 Task: Create List Brand Positioning Management in Board Data Analytics Platforms and Tools to Workspace Leadership Coaching Services. Create List Brand Positioning Metrics in Board Social Media Influencer Identification and Outreach to Workspace Leadership Coaching Services. Create List Brand Positioning Governance in Board Market Analysis for Market Segmentation Strategy to Workspace Leadership Coaching Services
Action: Mouse moved to (80, 292)
Screenshot: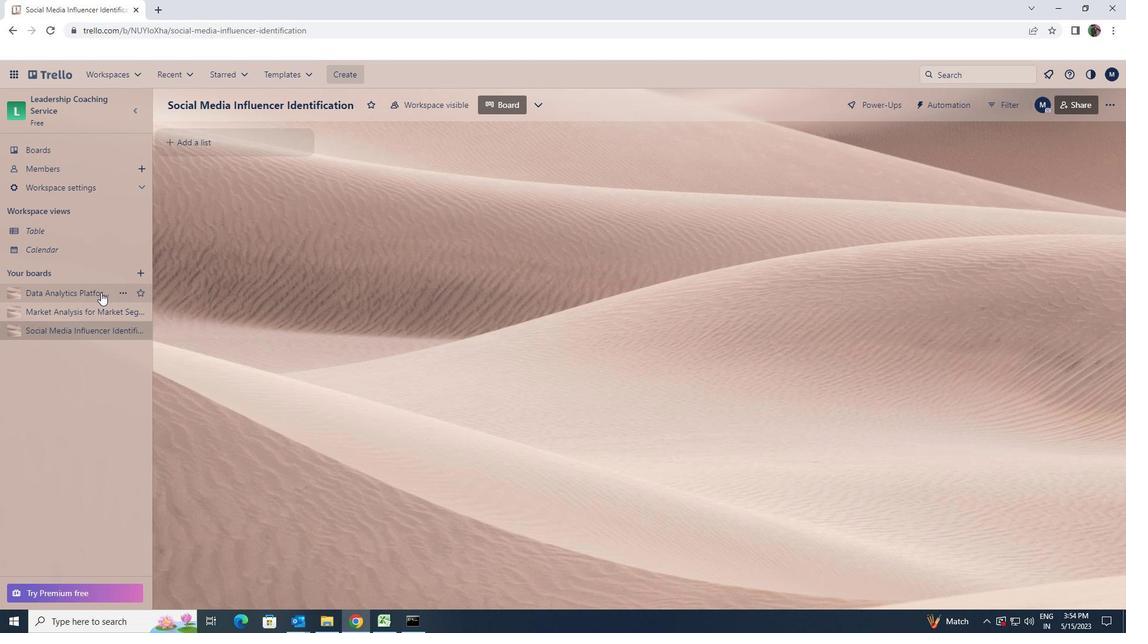 
Action: Mouse pressed left at (80, 292)
Screenshot: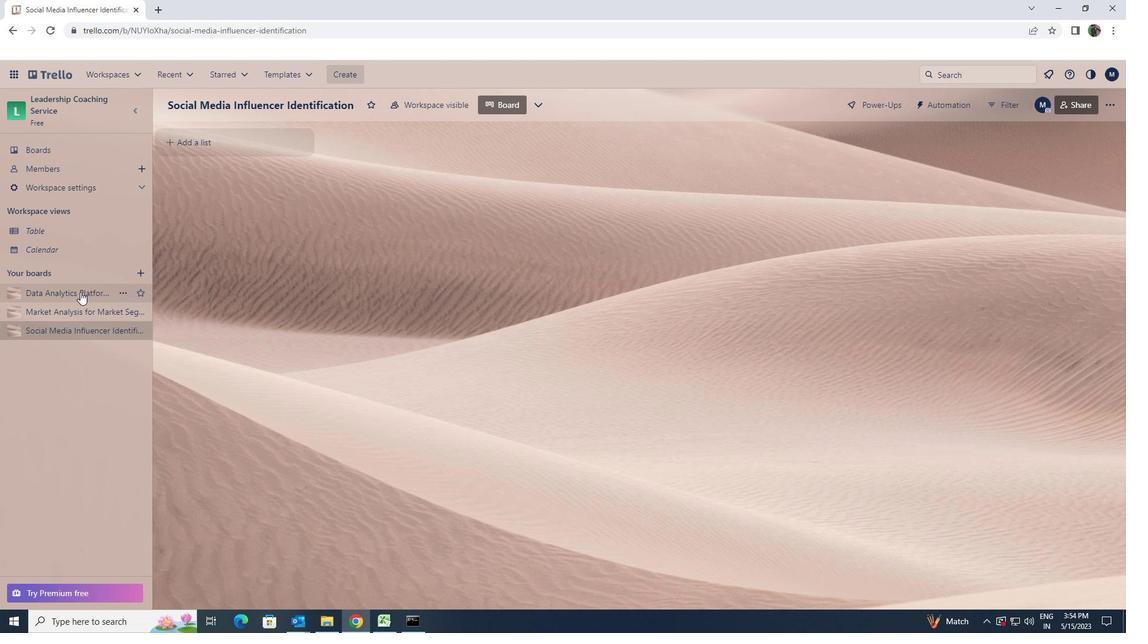 
Action: Mouse moved to (202, 148)
Screenshot: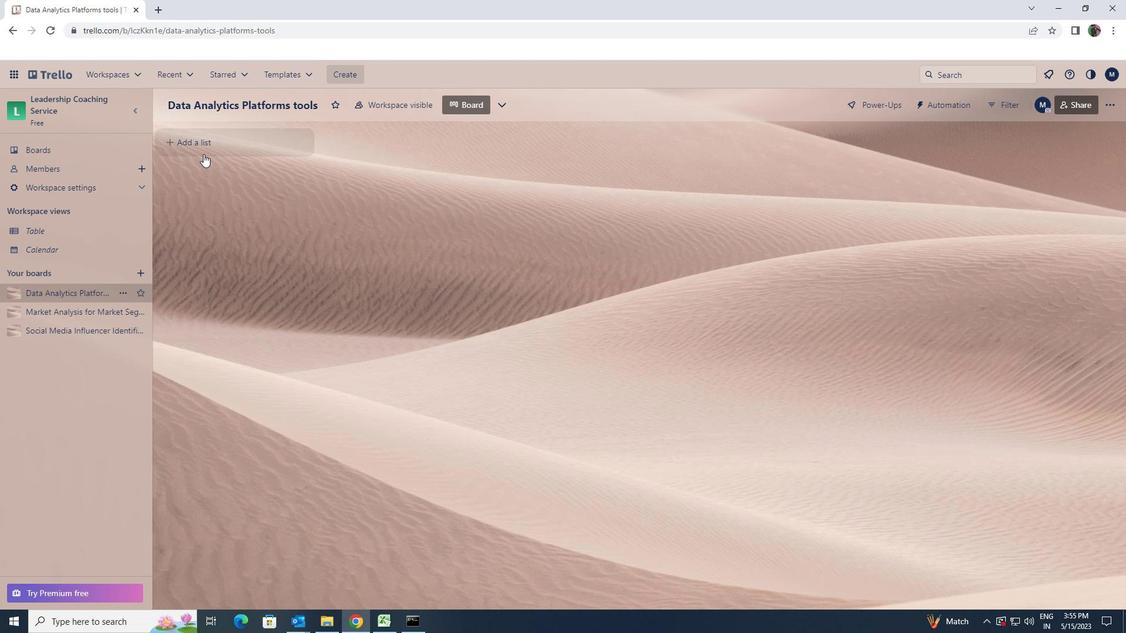 
Action: Mouse pressed left at (202, 148)
Screenshot: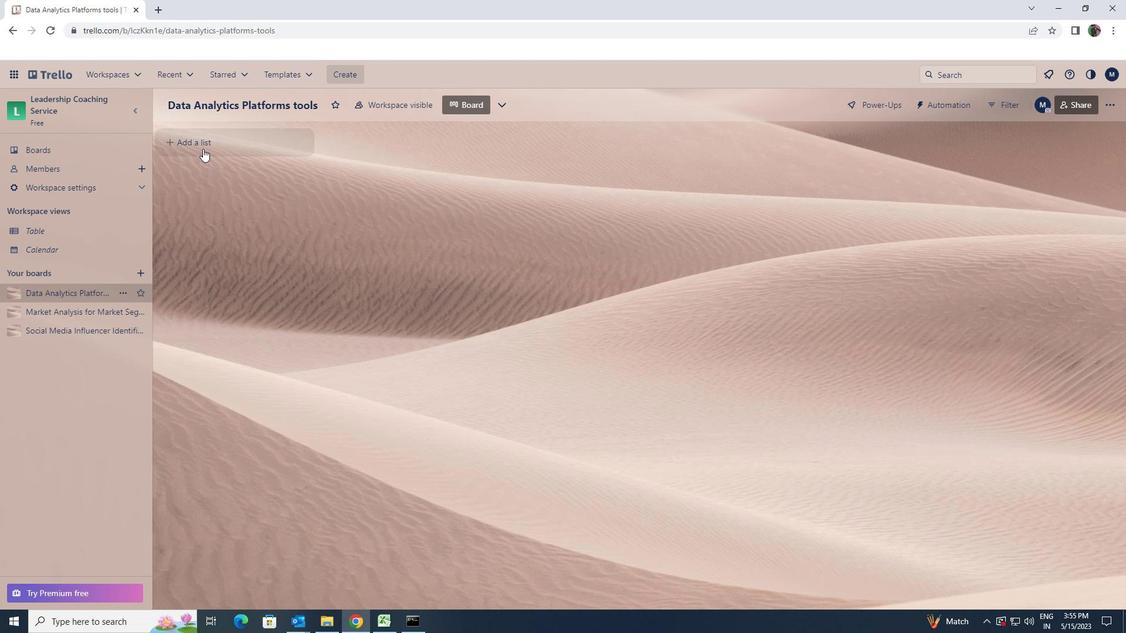 
Action: Key pressed <Key.shift><Key.shift><Key.shift><Key.shift><Key.shift><Key.shift><Key.shift><Key.shift><Key.shift><Key.shift><Key.shift><Key.shift><Key.shift><Key.shift><Key.shift><Key.shift><Key.shift><Key.shift><Key.shift><Key.shift><Key.shift><Key.shift><Key.shift><Key.shift>BRAND<Key.space>POSITIONING<Key.space><Key.shift>MANAGEMENT
Screenshot: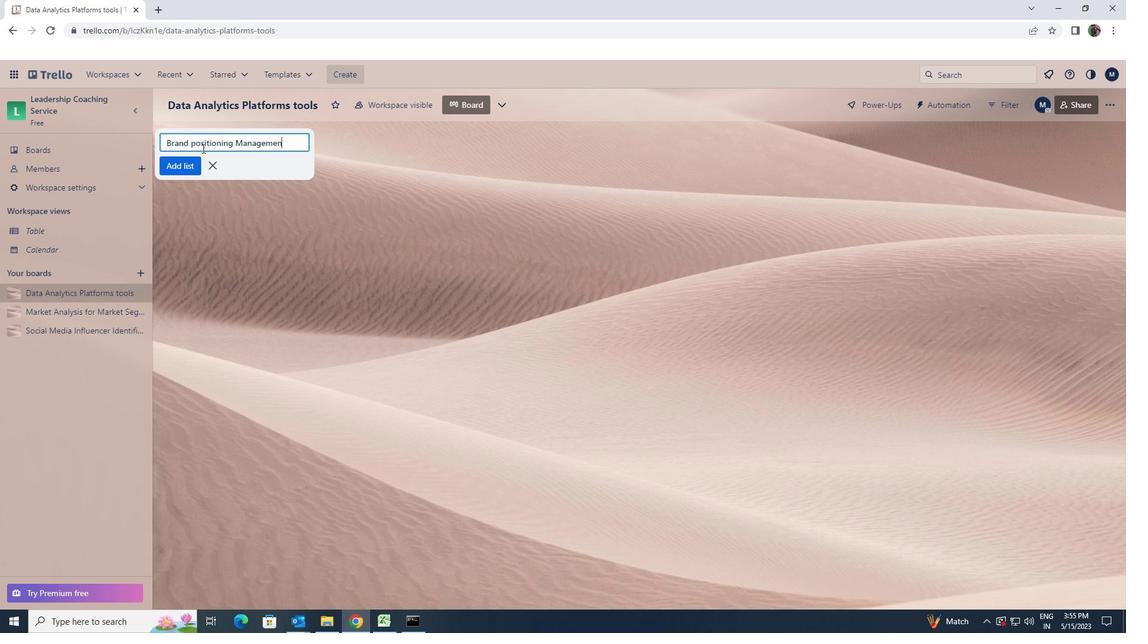 
Action: Mouse moved to (188, 165)
Screenshot: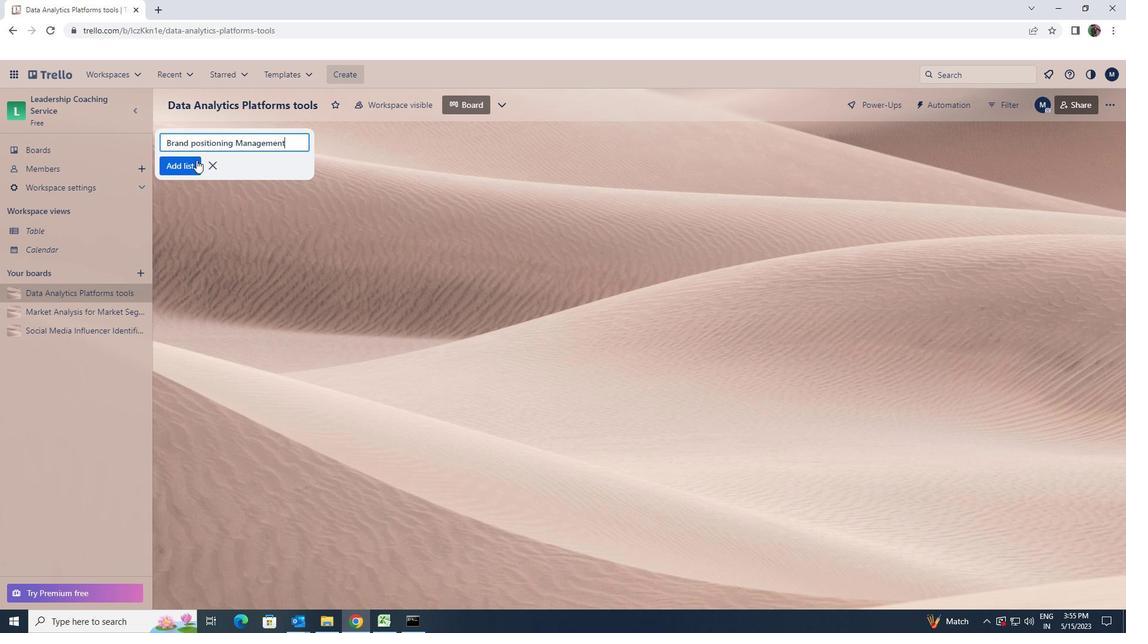
Action: Mouse pressed left at (188, 165)
Screenshot: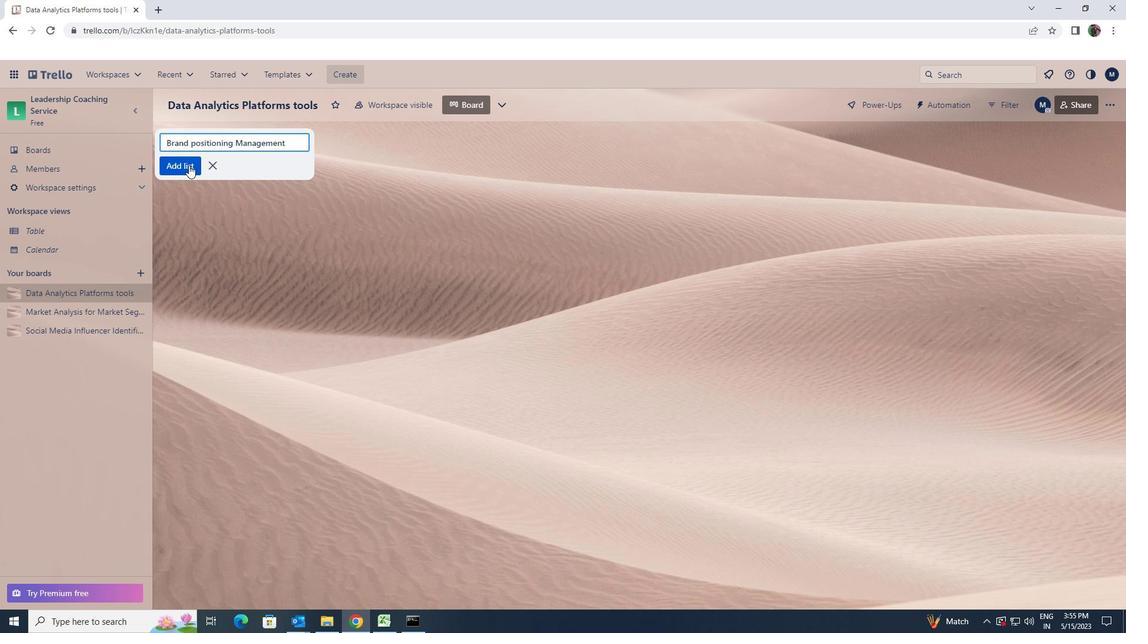 
Action: Mouse moved to (85, 328)
Screenshot: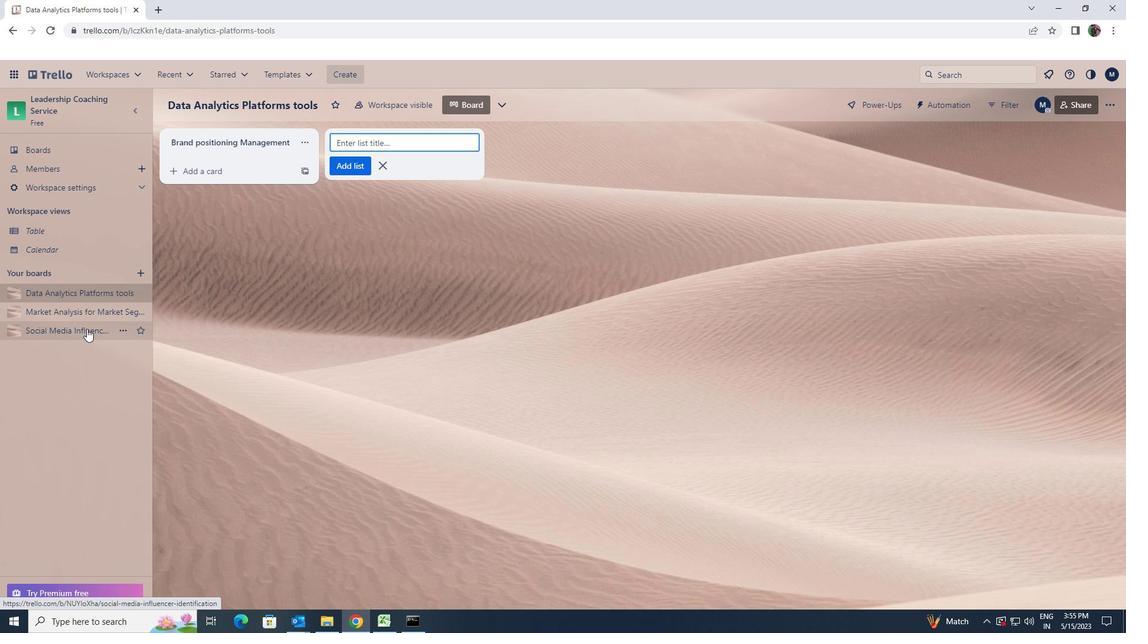 
Action: Mouse pressed left at (85, 328)
Screenshot: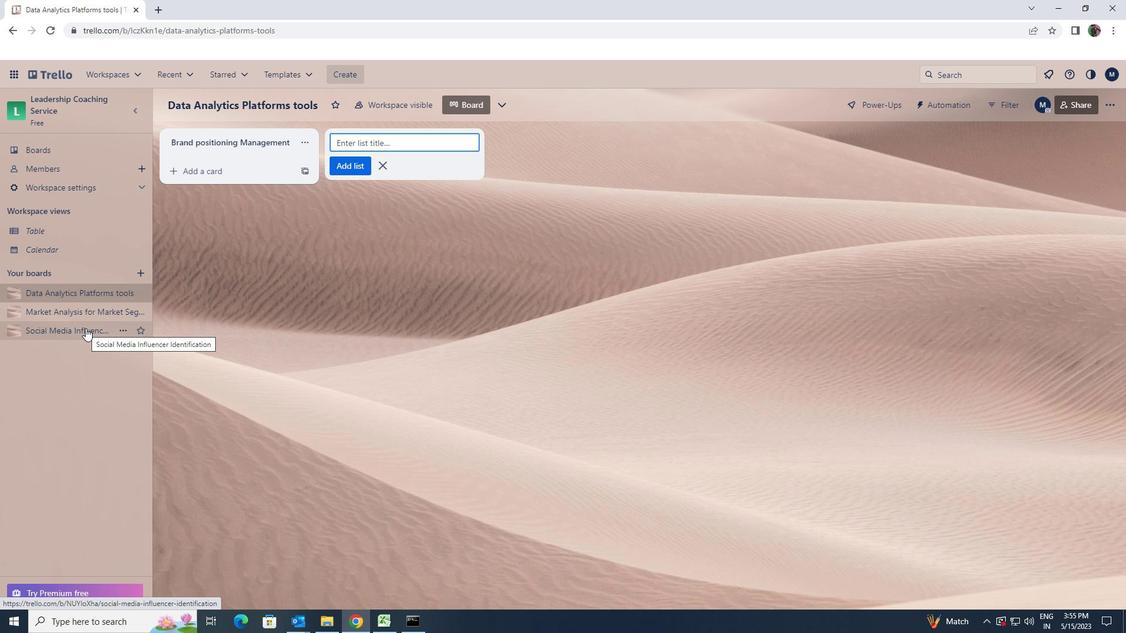 
Action: Mouse moved to (271, 147)
Screenshot: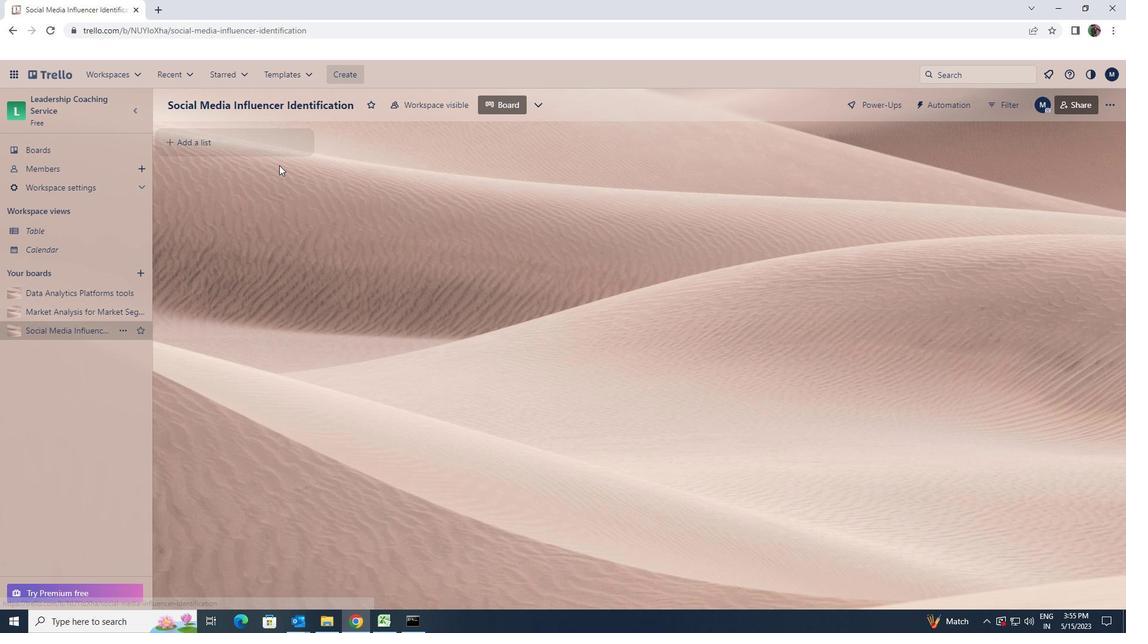 
Action: Mouse pressed left at (271, 147)
Screenshot: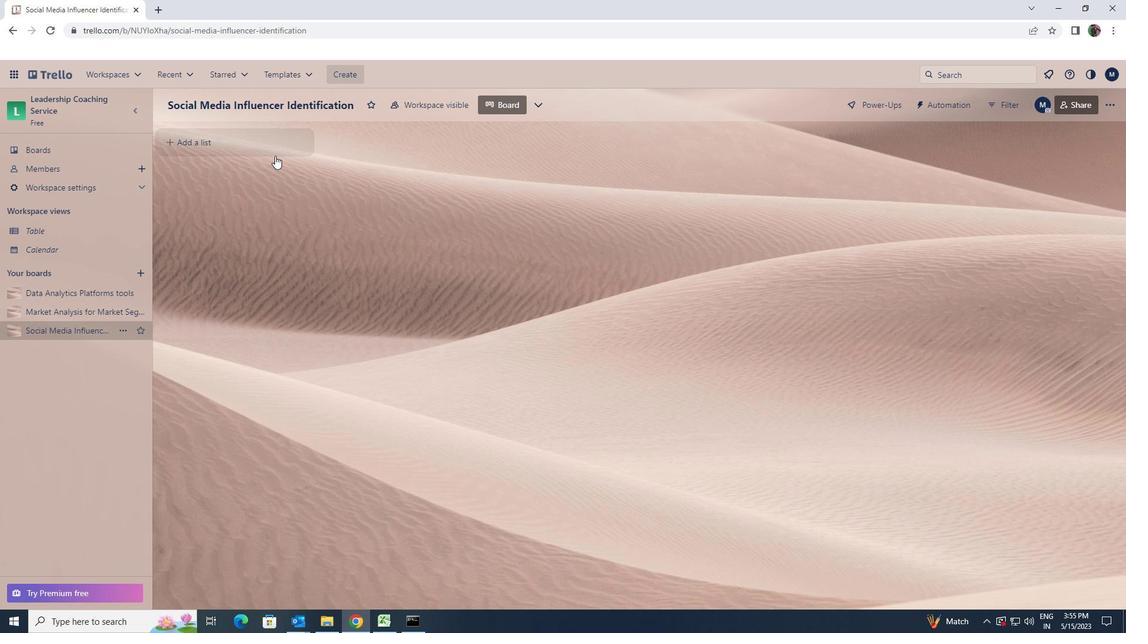 
Action: Key pressed <Key.shift><Key.shift><Key.shift><Key.shift><Key.shift>BRAND<Key.space><Key.shift><Key.shift>POSITIONING<Key.space><Key.shift>METRICS
Screenshot: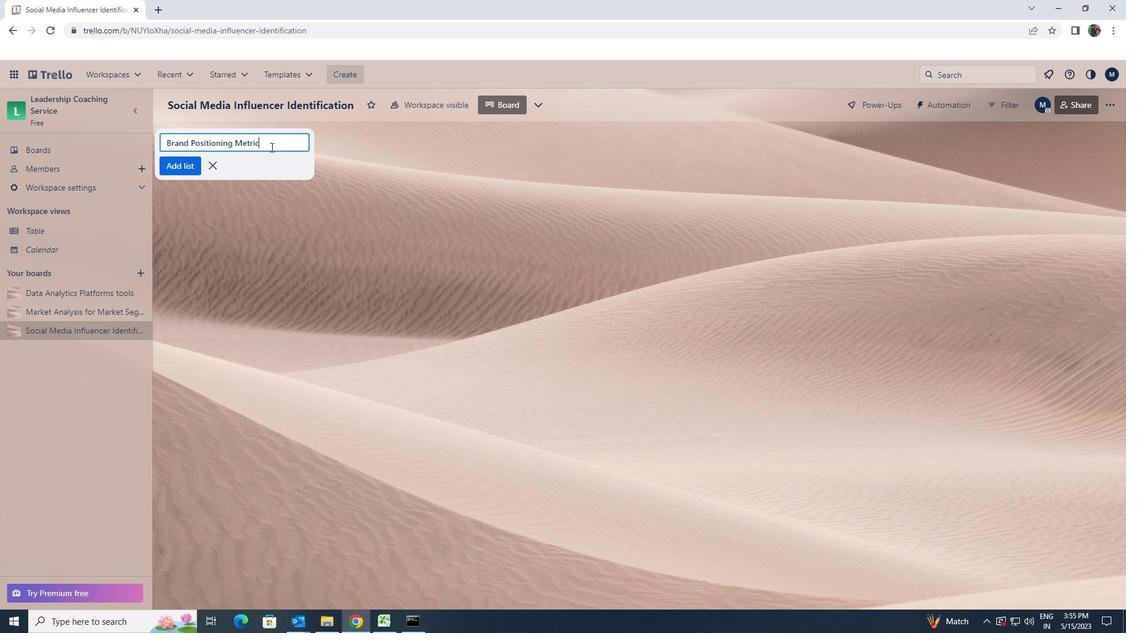 
Action: Mouse moved to (181, 166)
Screenshot: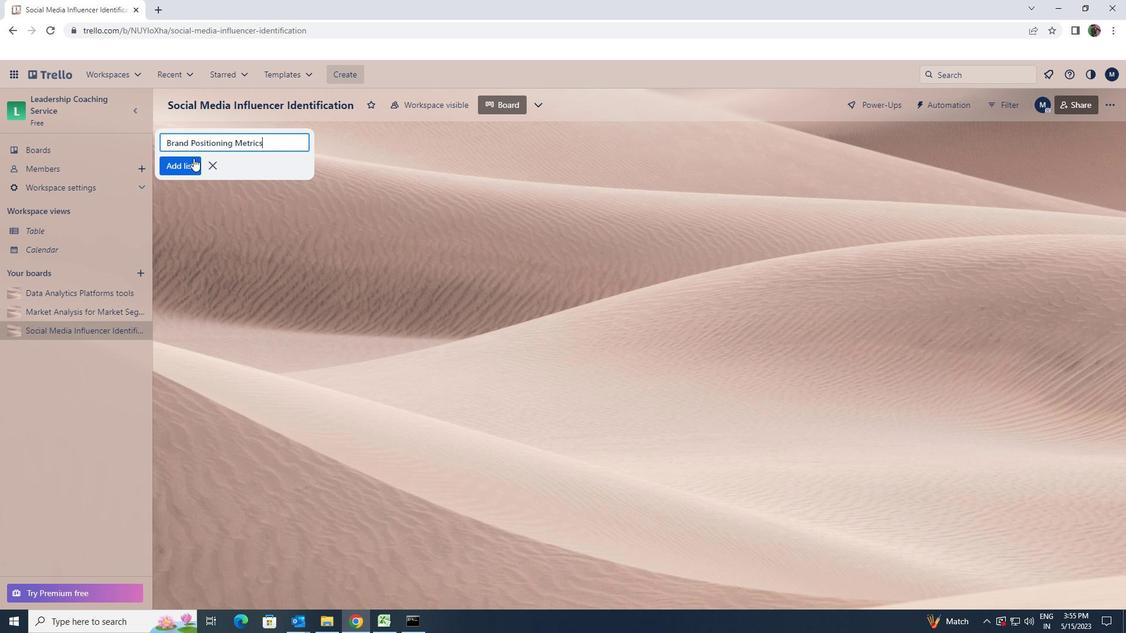 
Action: Mouse pressed left at (181, 166)
Screenshot: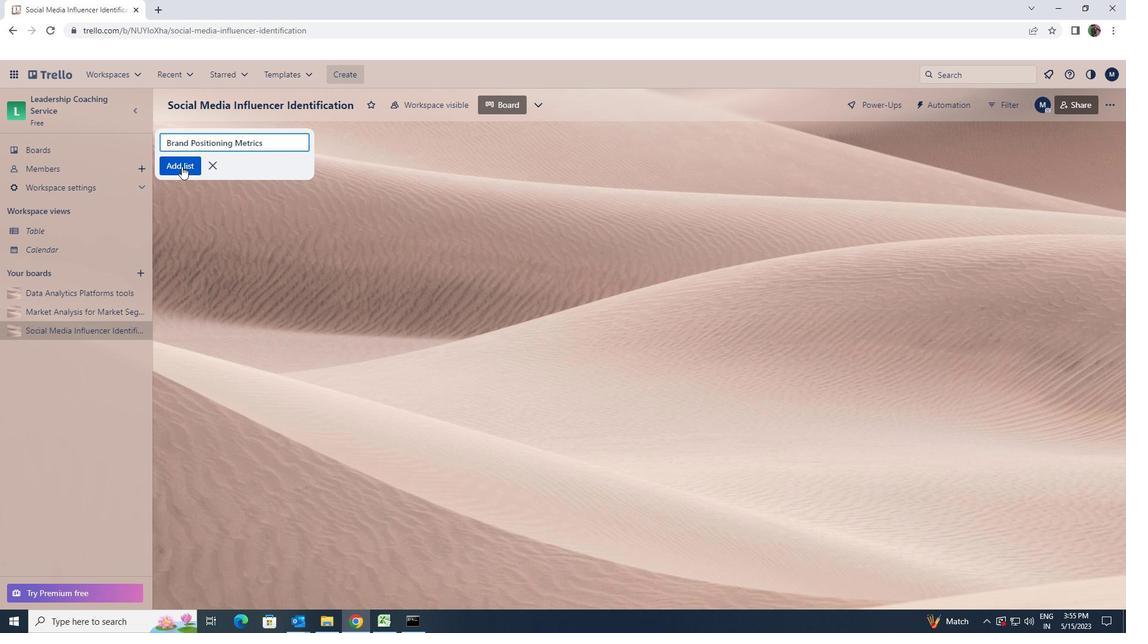 
Action: Mouse moved to (76, 308)
Screenshot: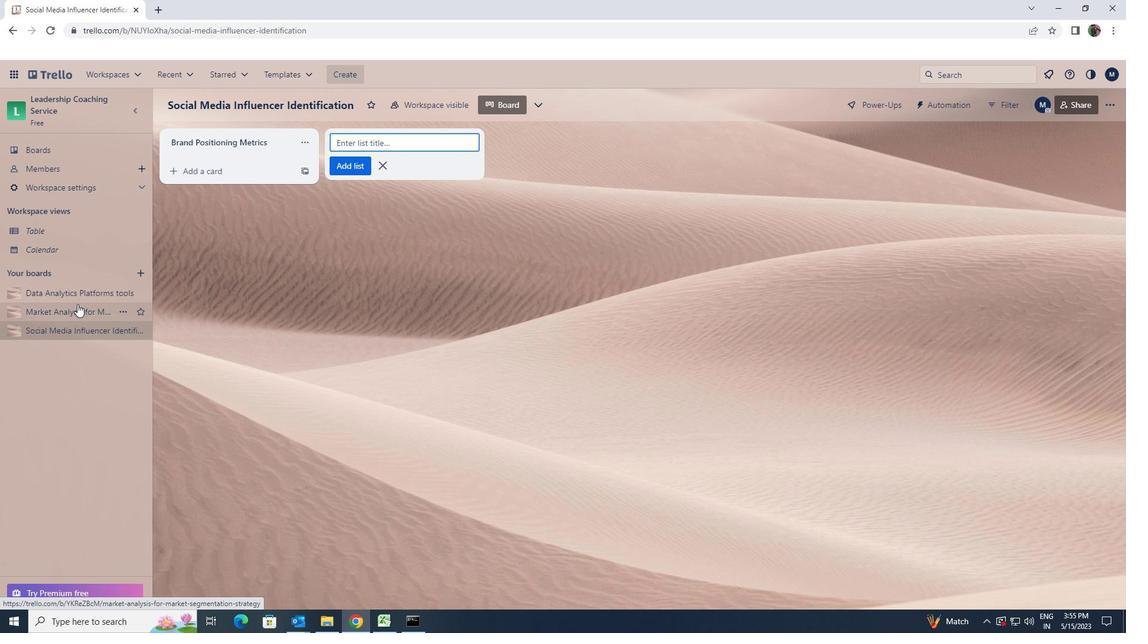 
Action: Mouse pressed left at (76, 308)
Screenshot: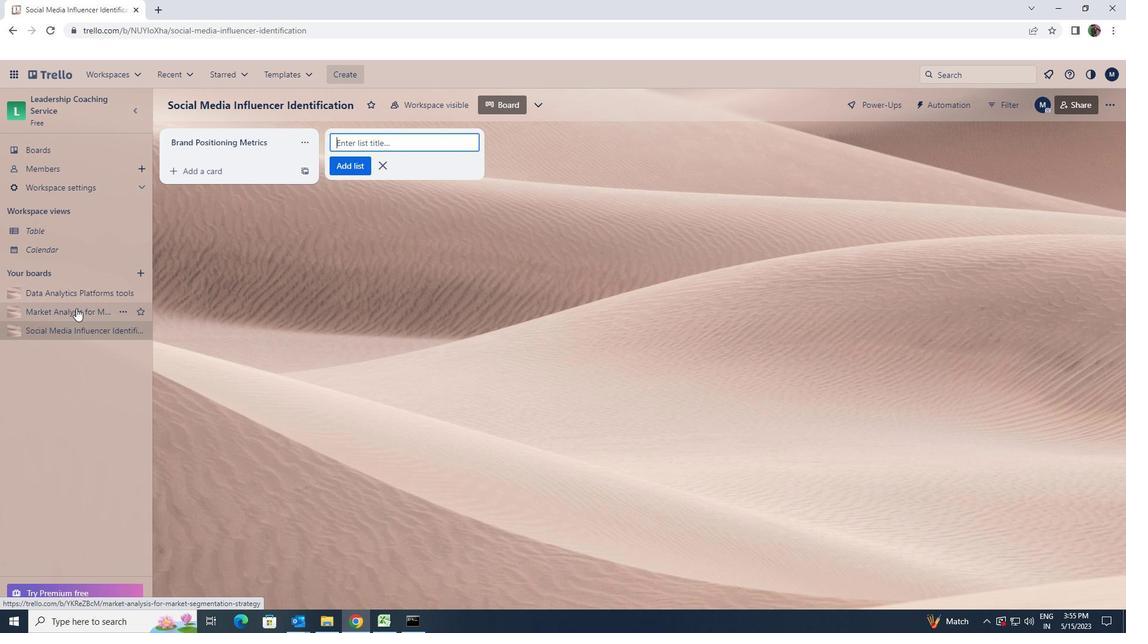 
Action: Mouse moved to (184, 140)
Screenshot: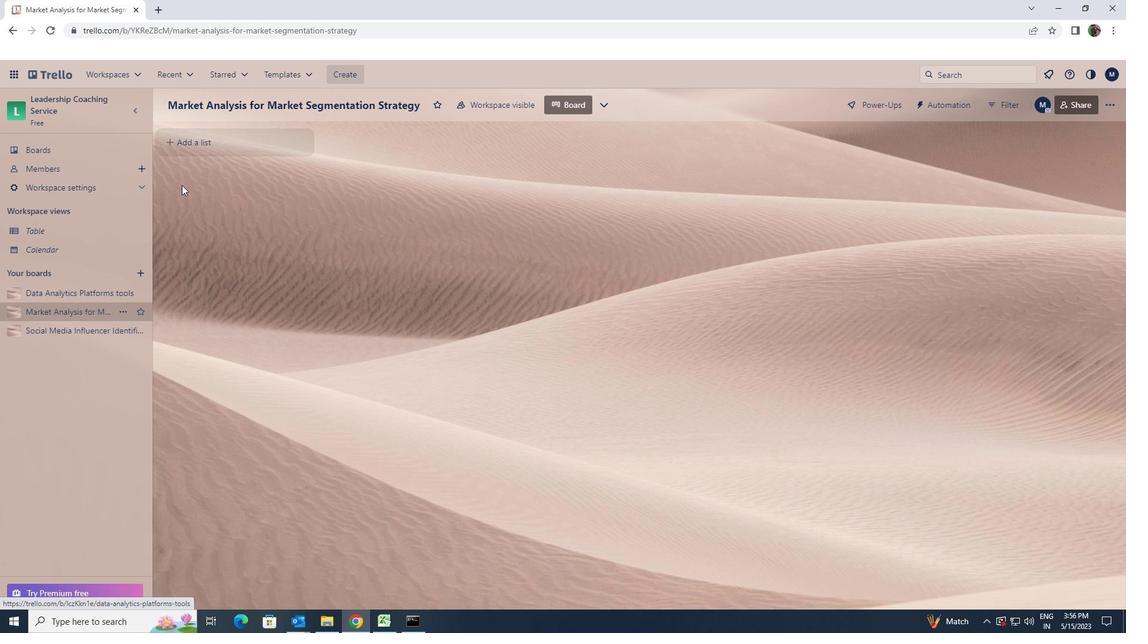 
Action: Mouse pressed left at (184, 140)
Screenshot: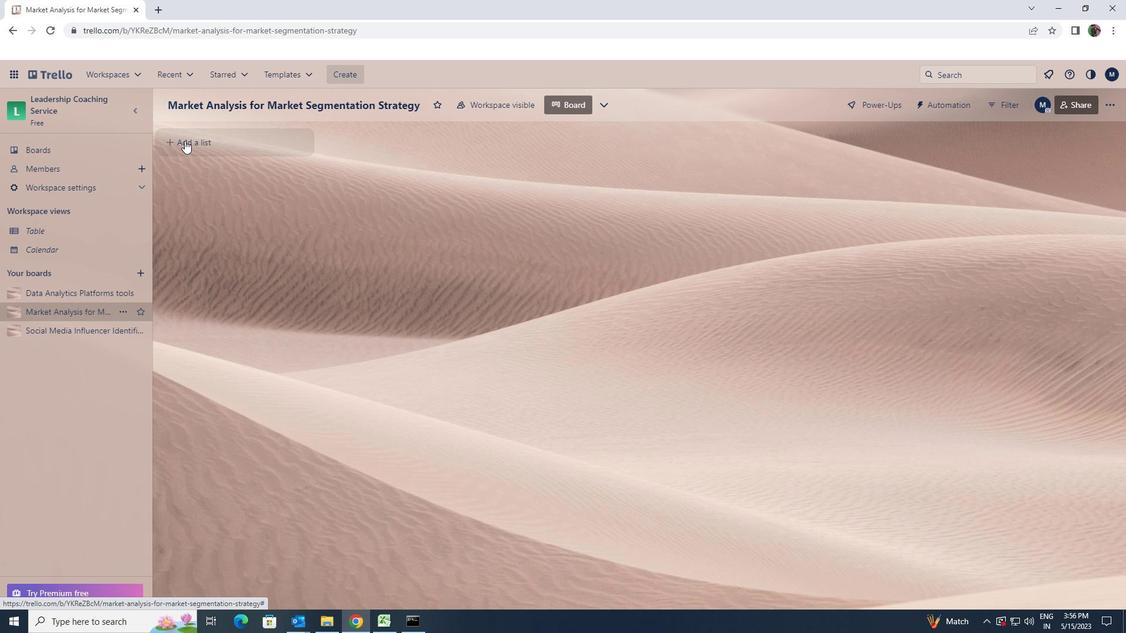 
Action: Key pressed <Key.shift><Key.shift><Key.shift><Key.shift><Key.shift><Key.shift><Key.shift><Key.shift><Key.shift><Key.shift><Key.shift><Key.shift><Key.shift><Key.shift><Key.shift><Key.shift><Key.shift><Key.shift>BRAND<Key.space><Key.shift><Key.shift><Key.shift><Key.shift><Key.shift><Key.shift><Key.shift><Key.shift><Key.backspace><Key.space><Key.shift>POSTIONING<Key.space><Key.backspace><Key.backspace><Key.backspace><Key.backspace><Key.backspace><Key.backspace><Key.backspace><Key.backspace>TI<Key.backspace><Key.backspace>ITIONING<Key.space><Key.shift><Key.shift><Key.shift><Key.shift><Key.shift><Key.shift><Key.shift>GOVERNANCE<Key.space>
Screenshot: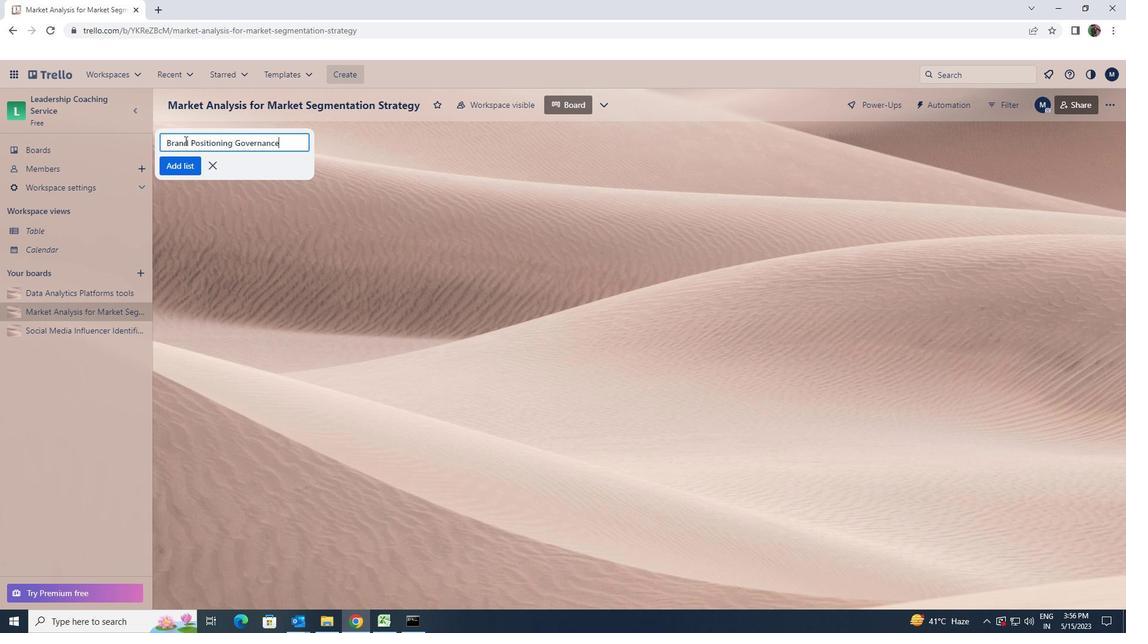 
Action: Mouse moved to (175, 168)
Screenshot: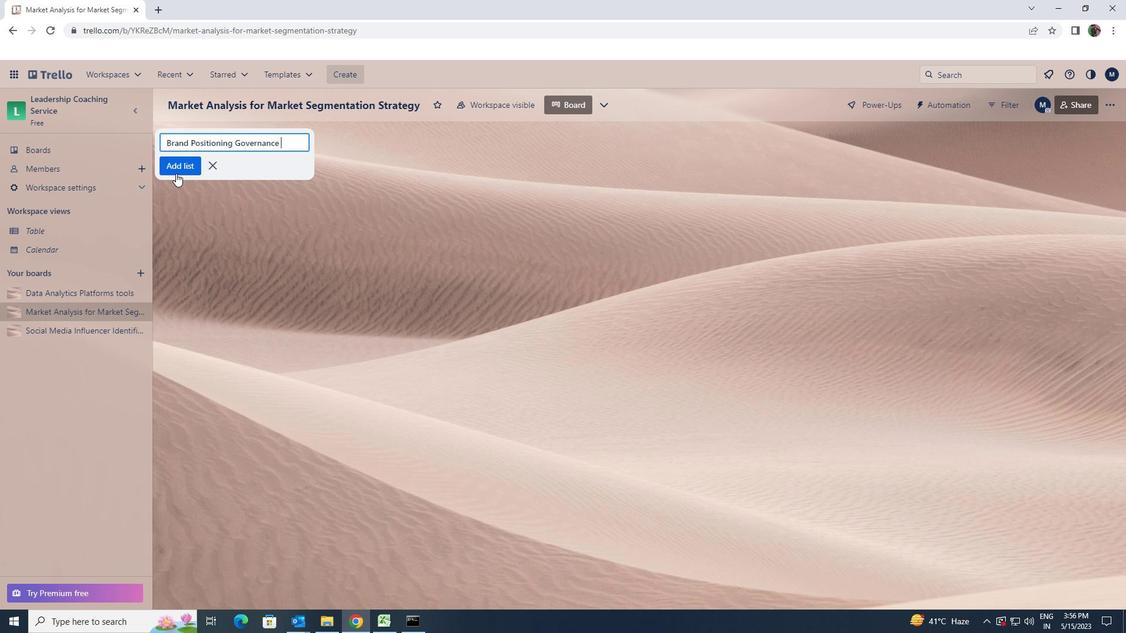 
Action: Mouse pressed left at (175, 168)
Screenshot: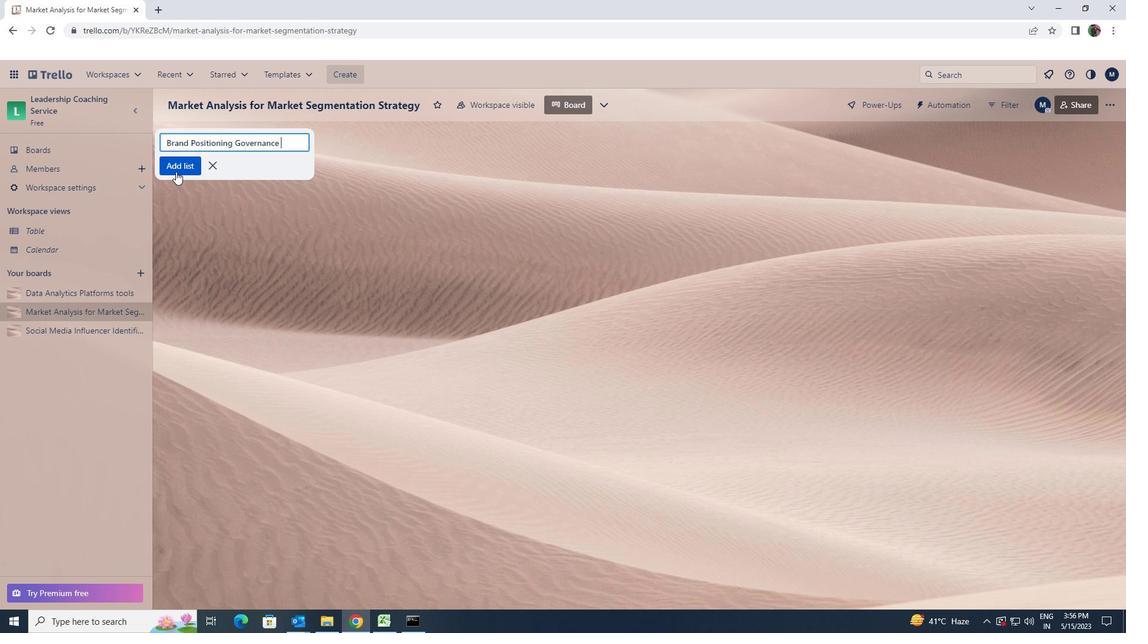
